Task: Change slide transition to slide from left.
Action: Mouse moved to (116, 80)
Screenshot: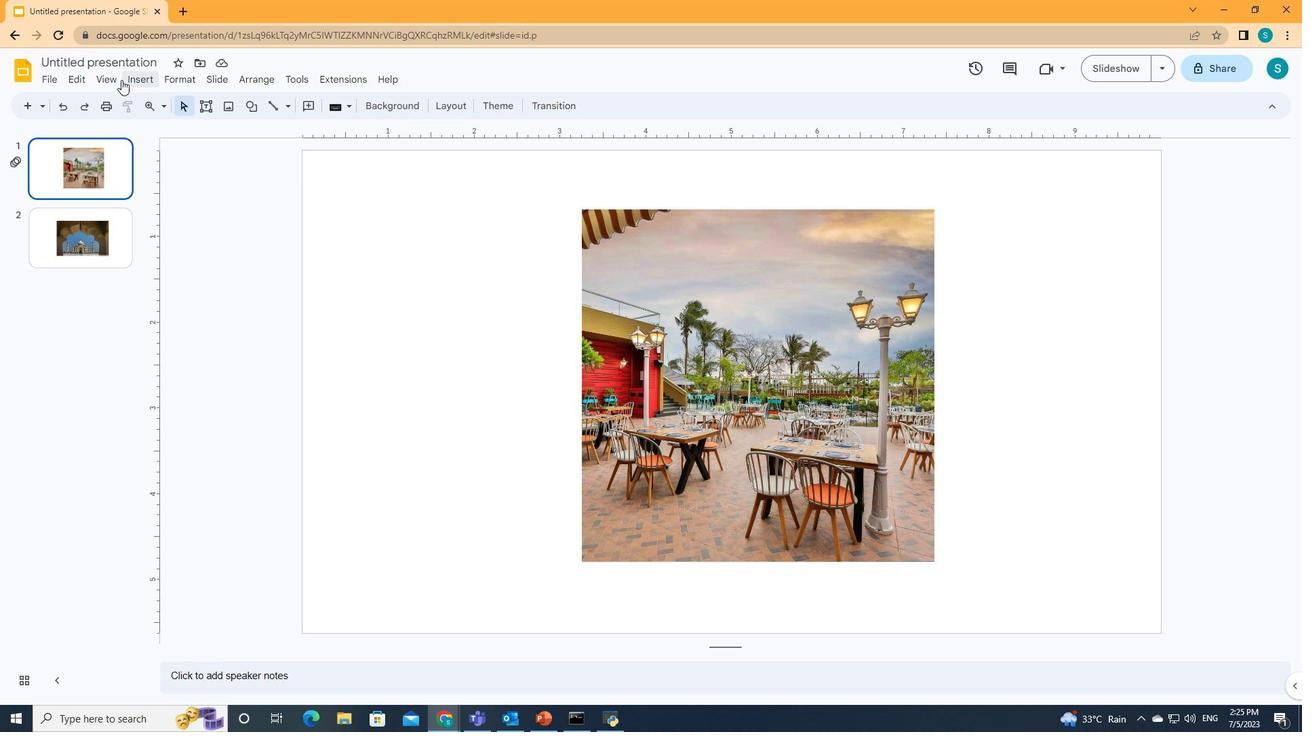 
Action: Mouse pressed left at (116, 80)
Screenshot: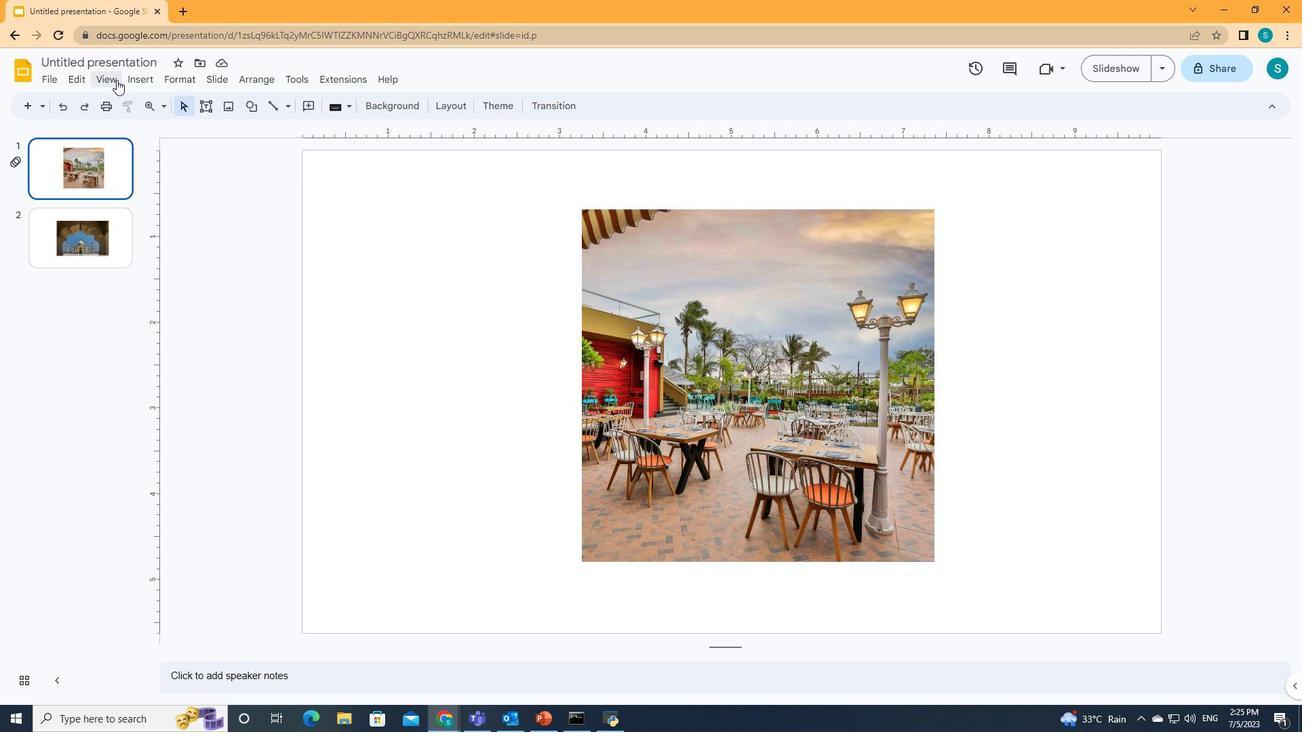 
Action: Mouse moved to (128, 122)
Screenshot: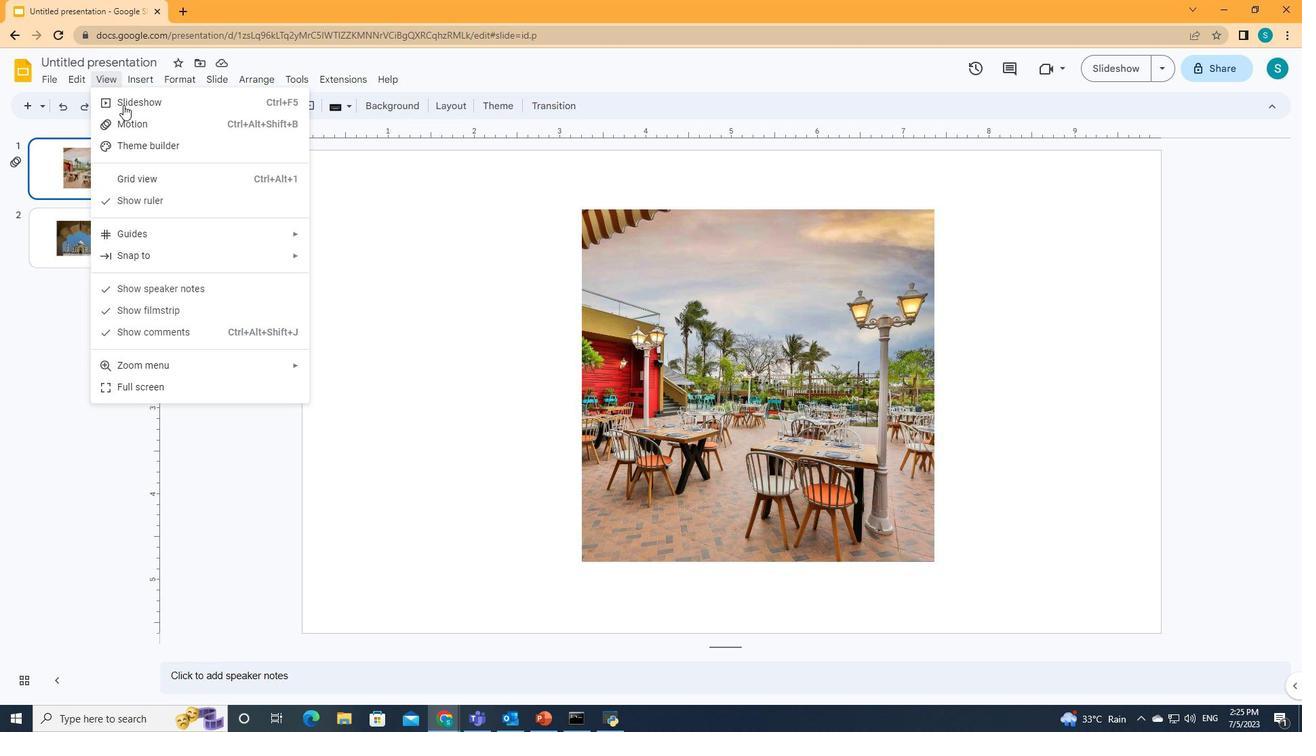 
Action: Mouse pressed left at (128, 122)
Screenshot: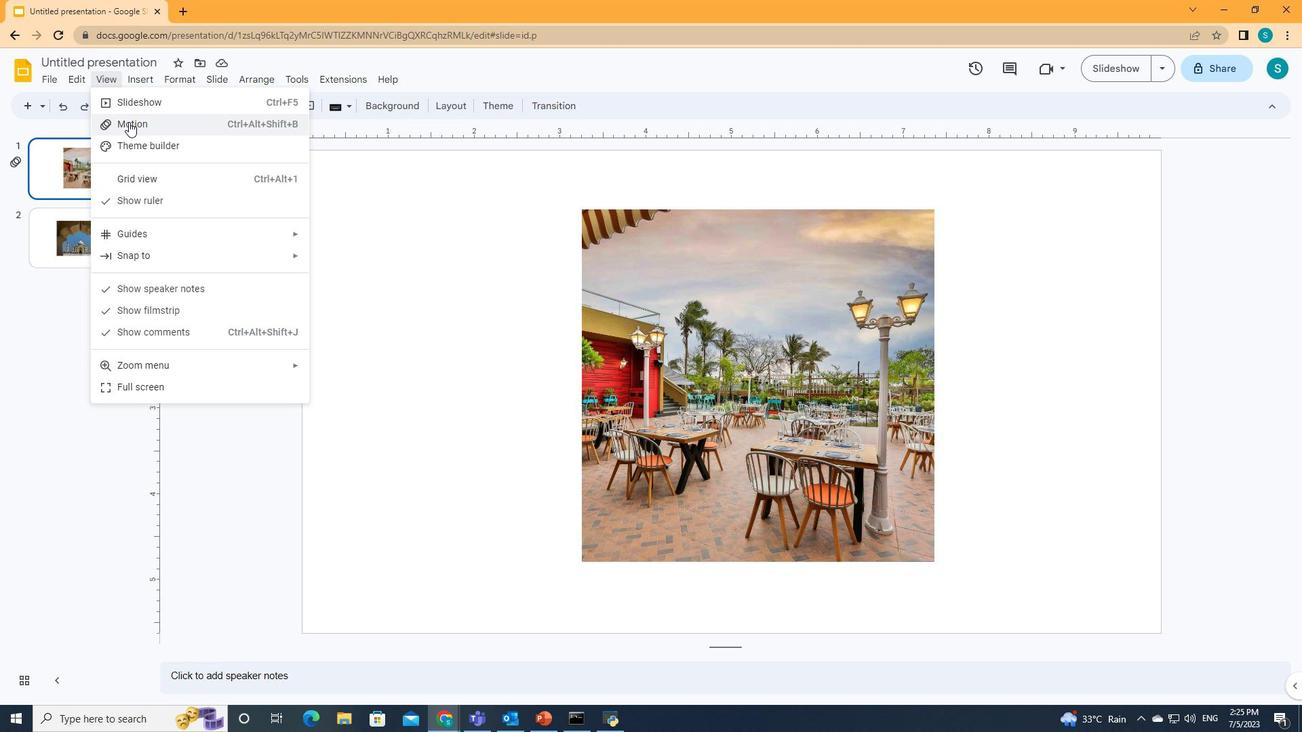 
Action: Mouse moved to (1107, 196)
Screenshot: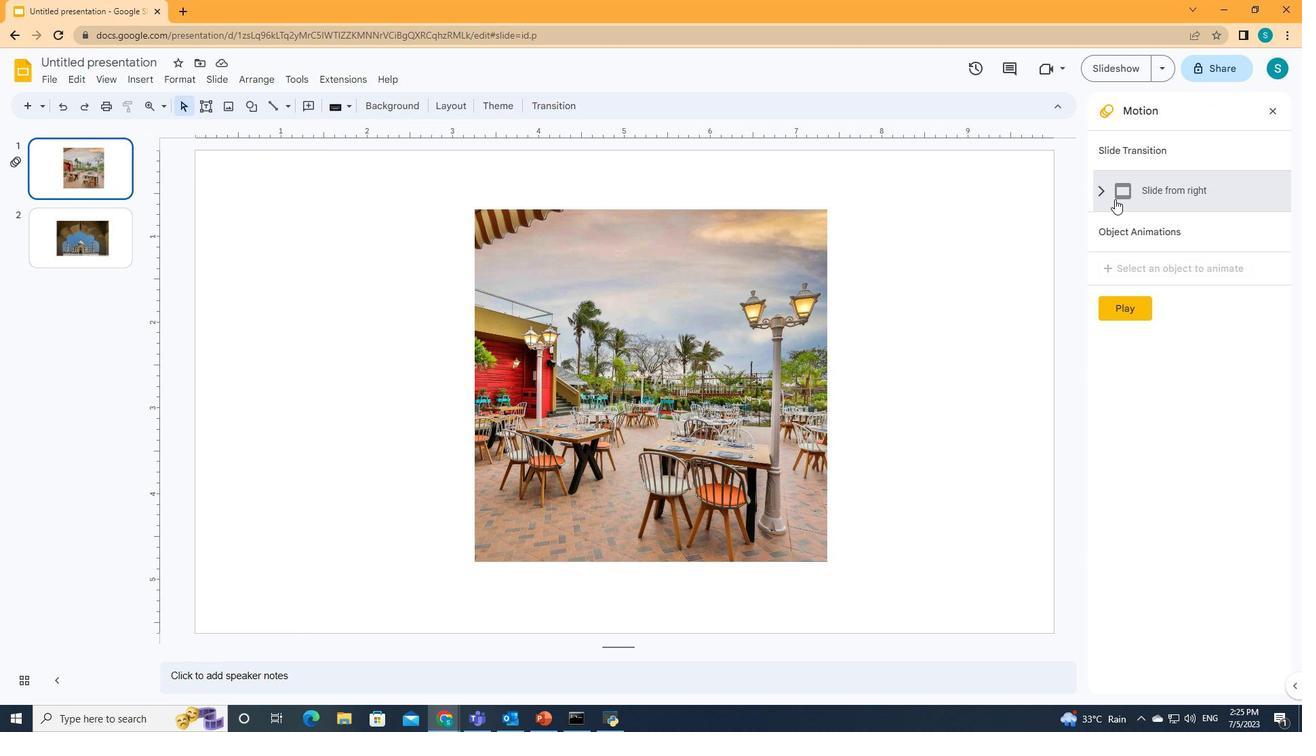 
Action: Mouse pressed left at (1107, 196)
Screenshot: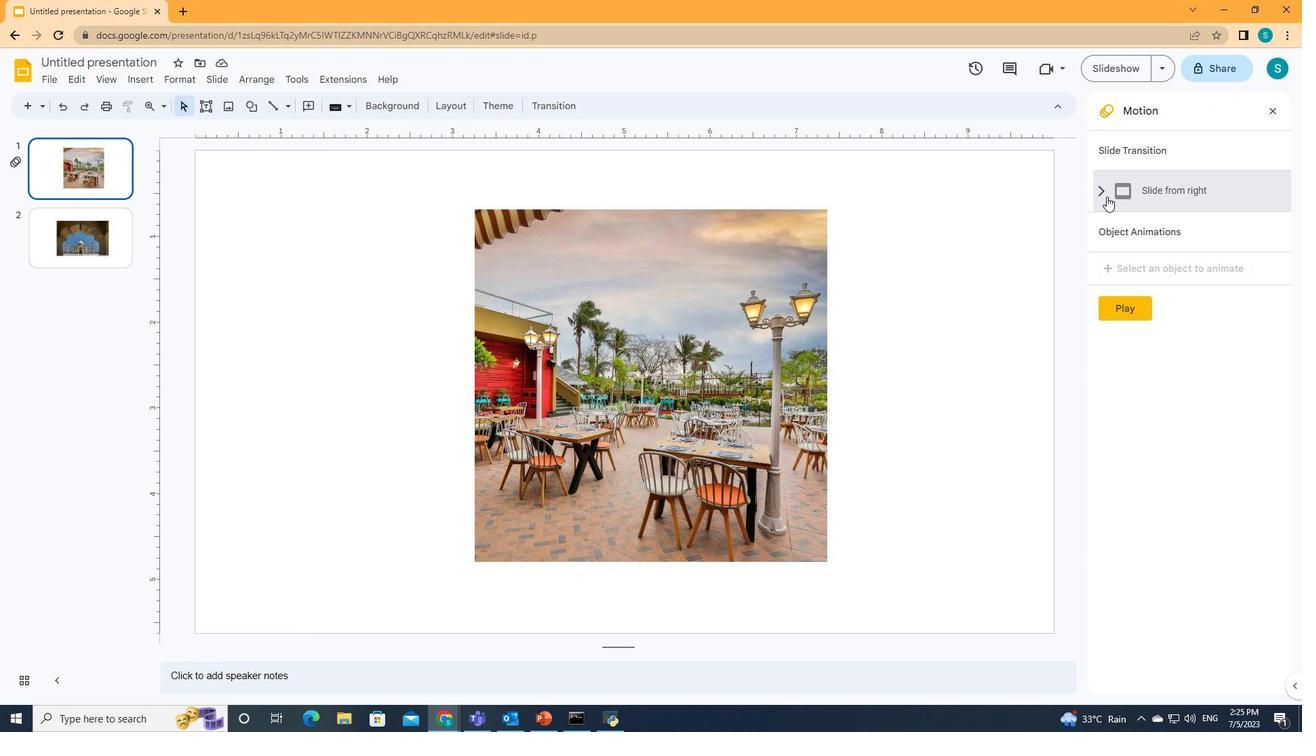 
Action: Mouse moved to (1262, 239)
Screenshot: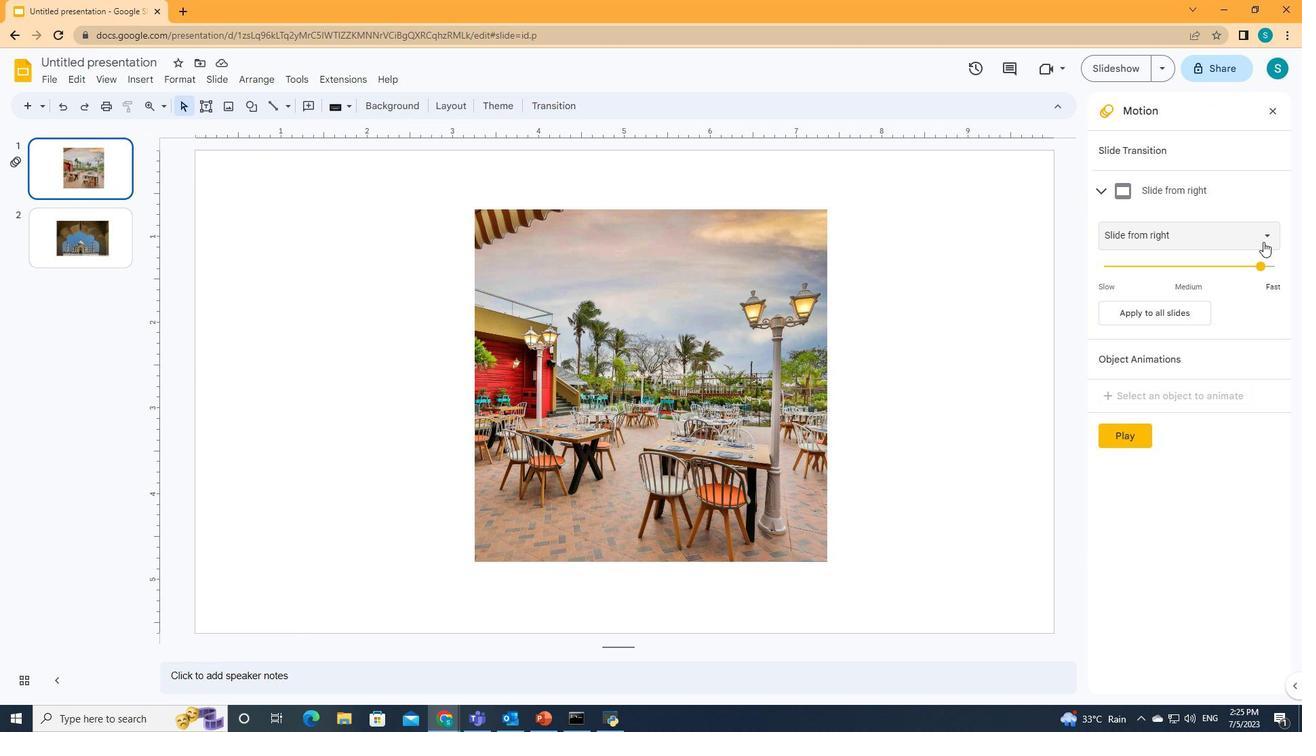 
Action: Mouse pressed left at (1262, 239)
Screenshot: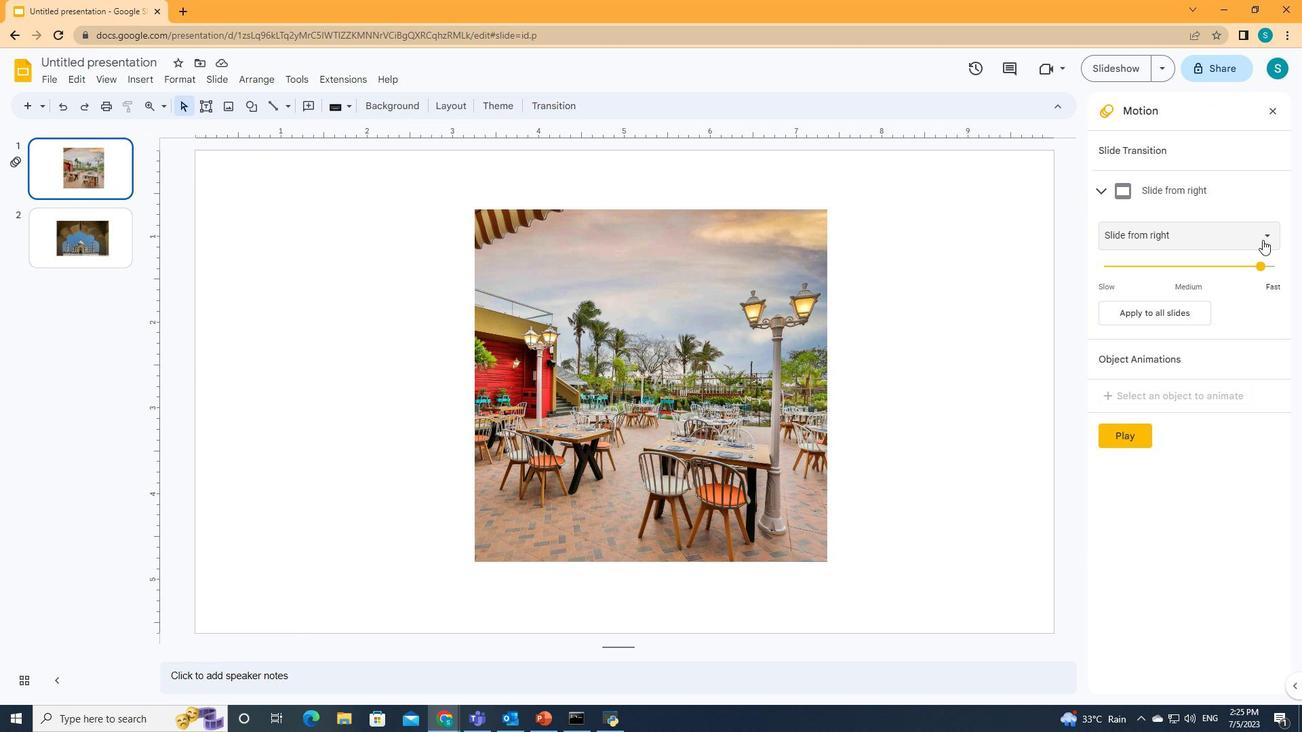 
Action: Mouse moved to (1167, 348)
Screenshot: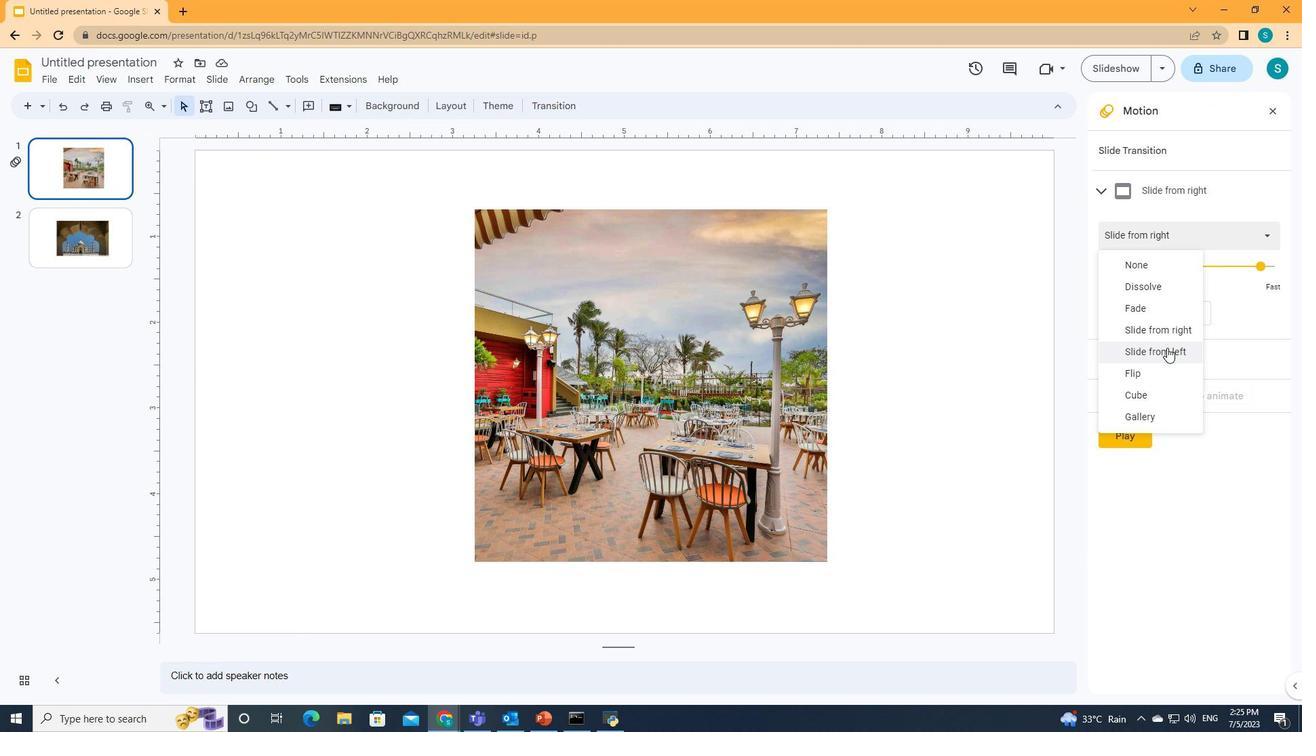 
Action: Mouse pressed left at (1167, 348)
Screenshot: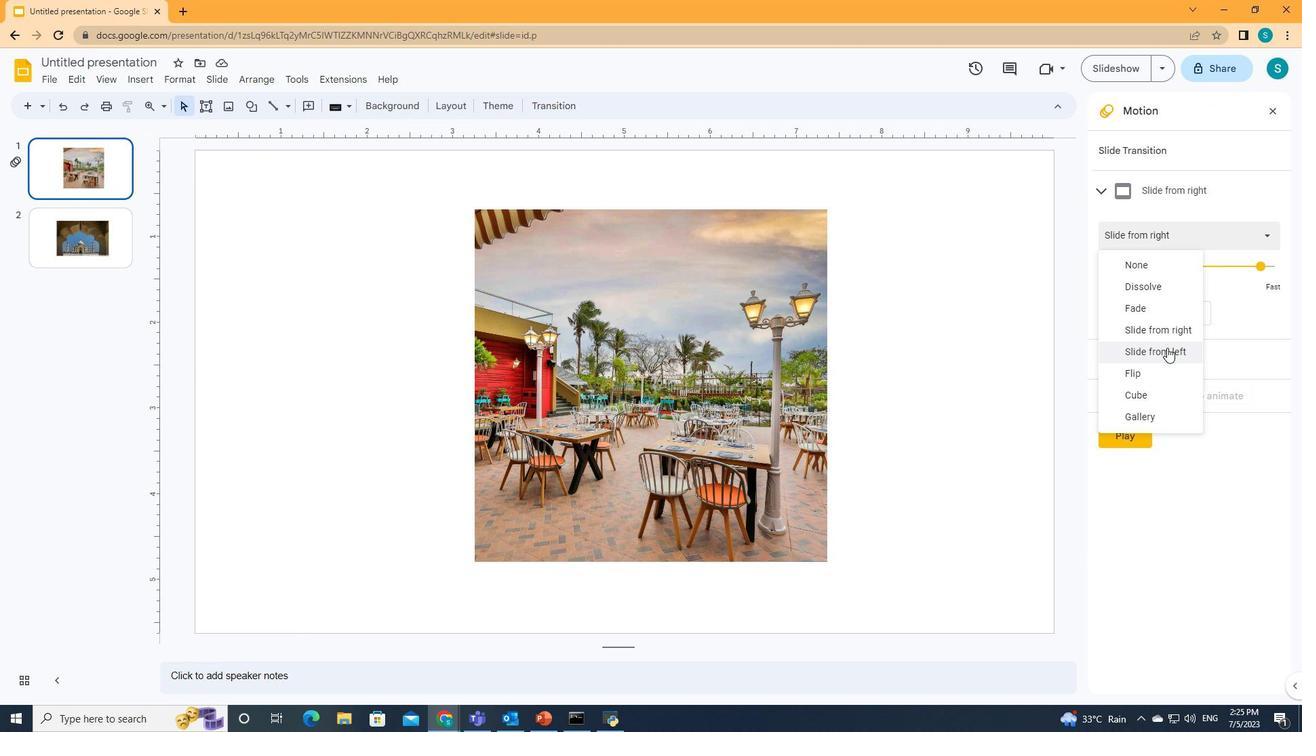 
